 Task: Create a sub task Design and Implement Solution for the task  Implement a feature for users to bookmark and favorite content in the project VectorTech , assign it to team member softage.7@softage.net and update the status of the sub task to  Completed , set the priority of the sub task to High.
Action: Mouse moved to (45, 289)
Screenshot: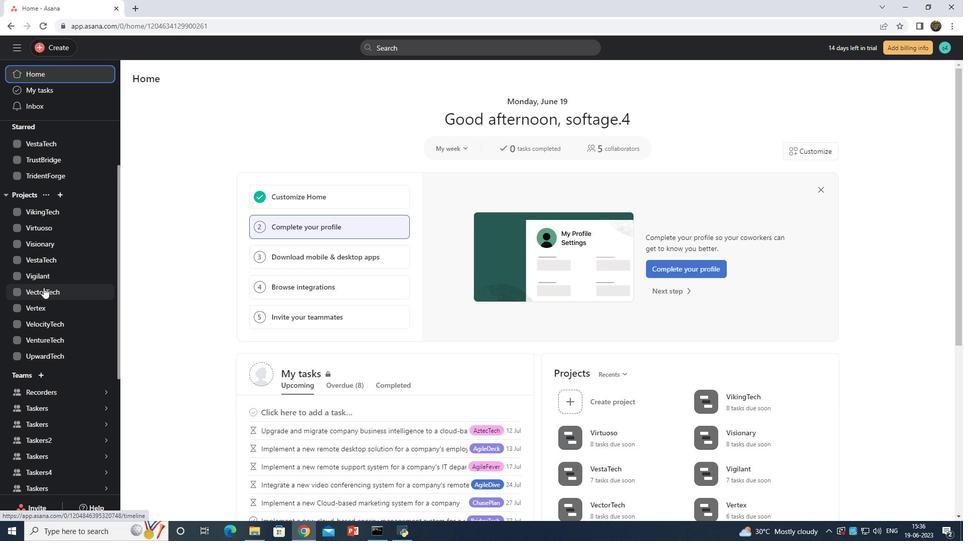 
Action: Mouse pressed left at (45, 289)
Screenshot: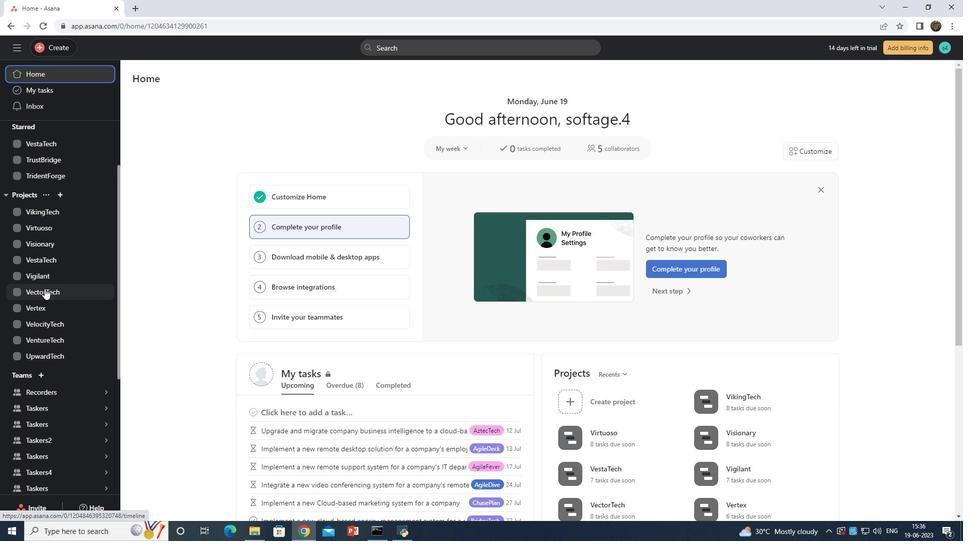 
Action: Mouse moved to (396, 235)
Screenshot: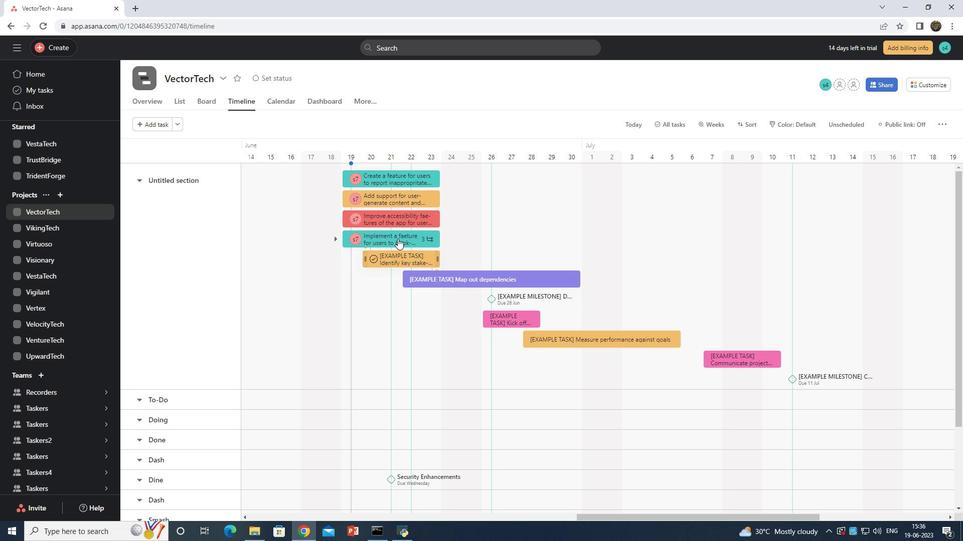 
Action: Mouse pressed left at (396, 235)
Screenshot: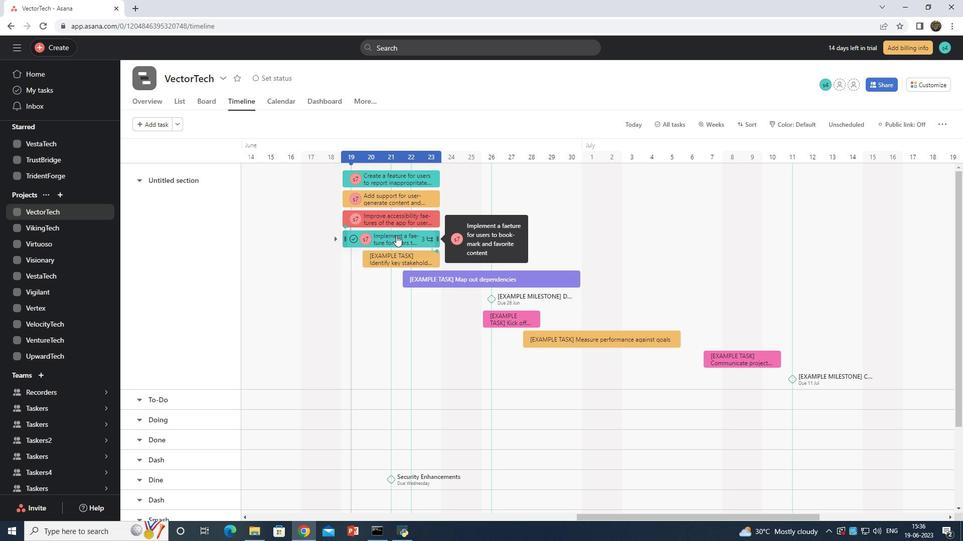 
Action: Mouse moved to (649, 350)
Screenshot: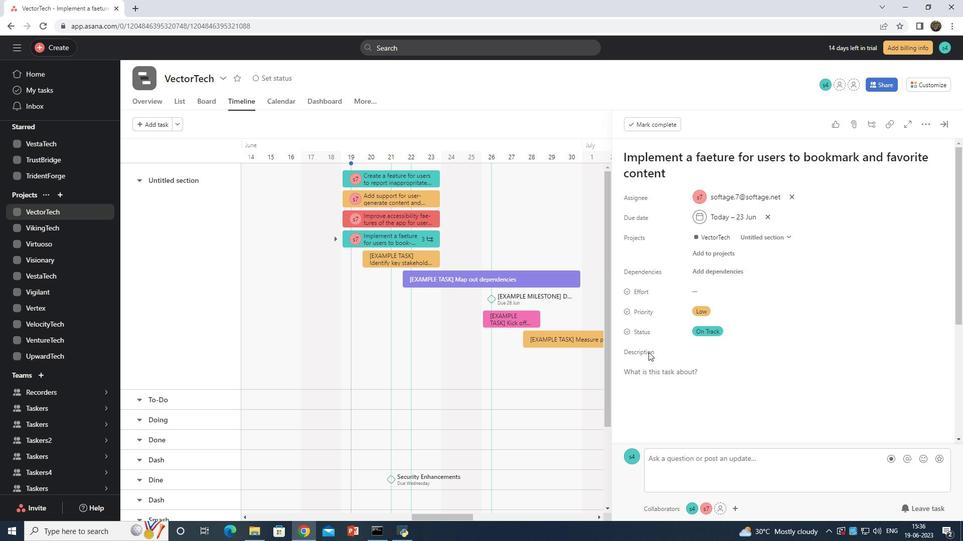
Action: Mouse scrolled (649, 349) with delta (0, 0)
Screenshot: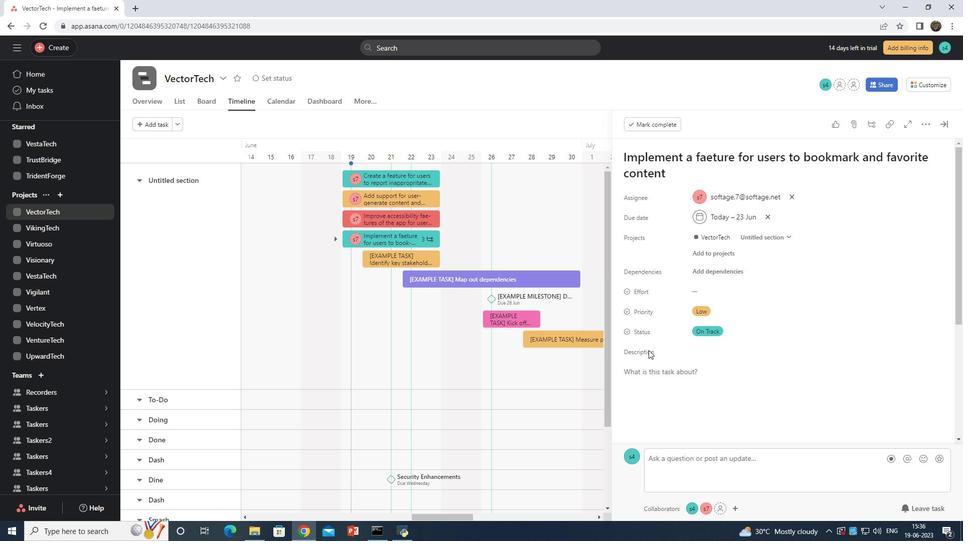 
Action: Mouse scrolled (649, 349) with delta (0, 0)
Screenshot: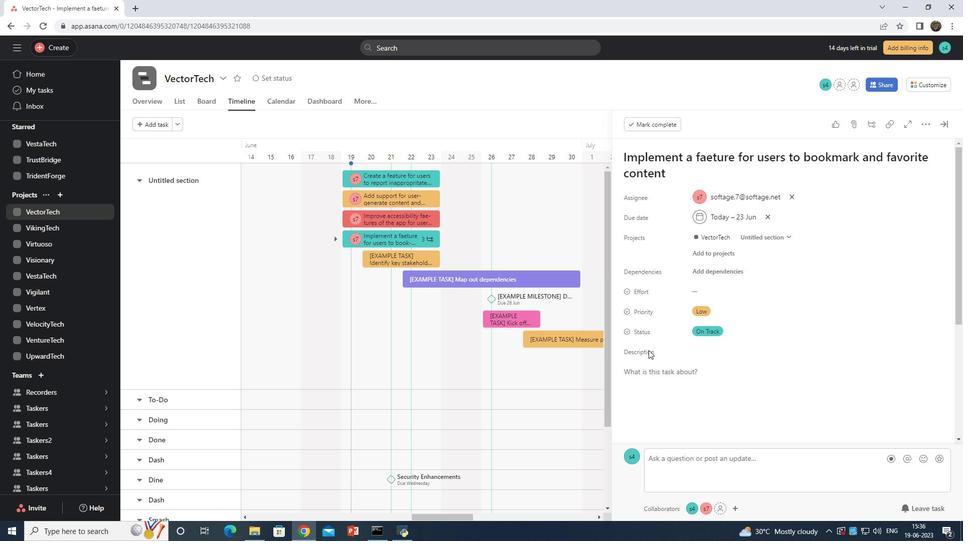 
Action: Mouse moved to (649, 349)
Screenshot: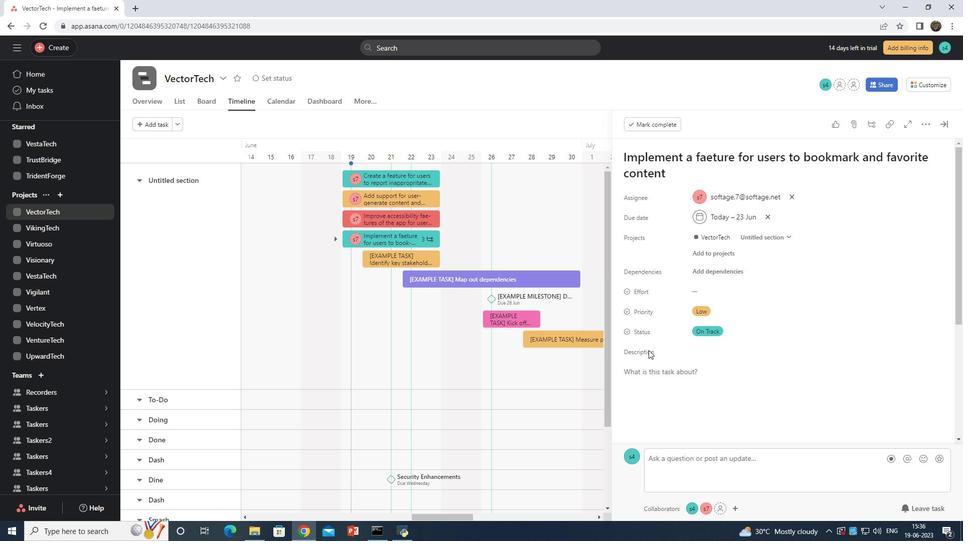 
Action: Mouse scrolled (649, 349) with delta (0, 0)
Screenshot: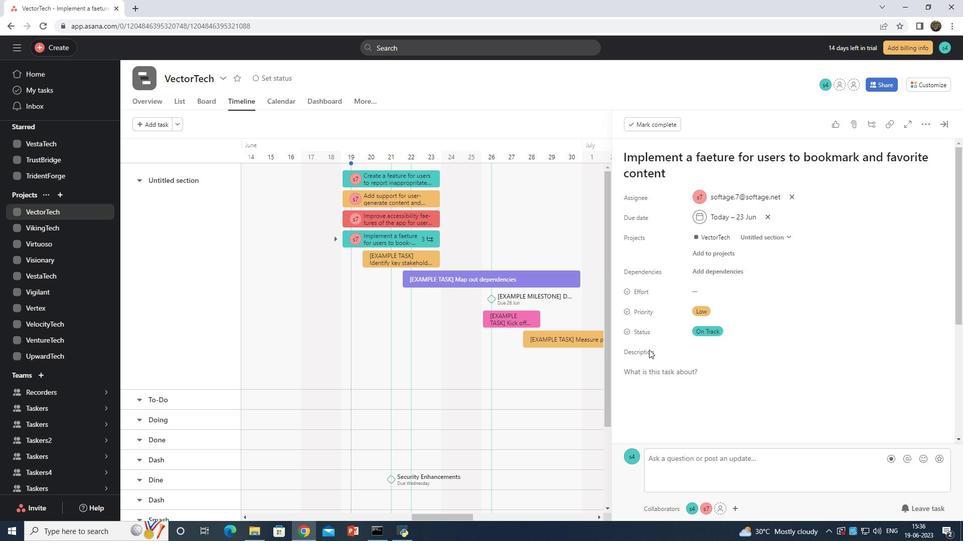 
Action: Mouse moved to (650, 404)
Screenshot: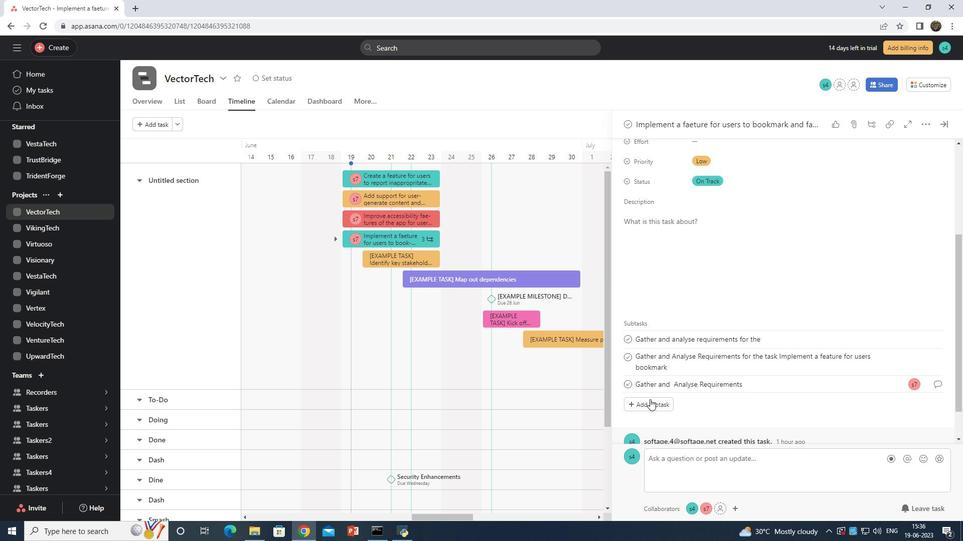 
Action: Mouse pressed left at (650, 404)
Screenshot: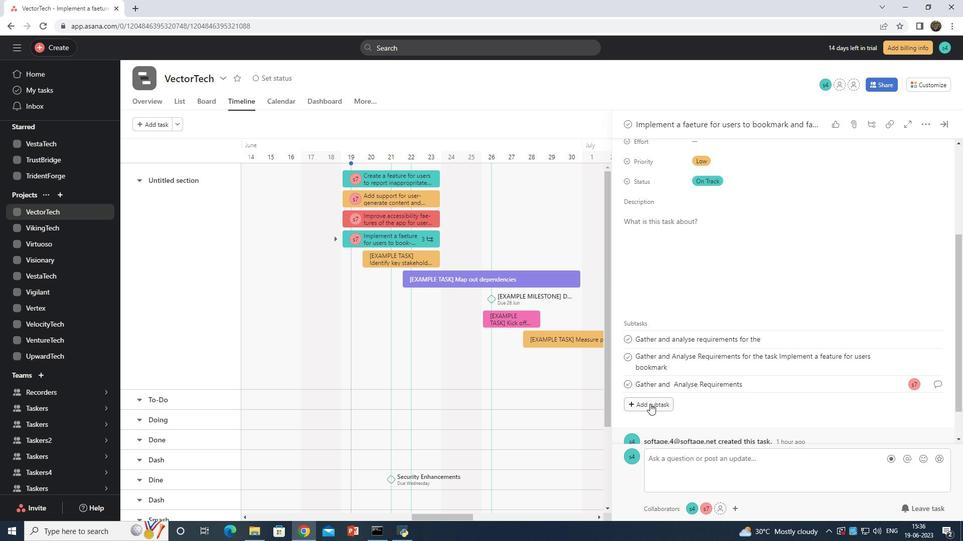 
Action: Mouse moved to (741, 384)
Screenshot: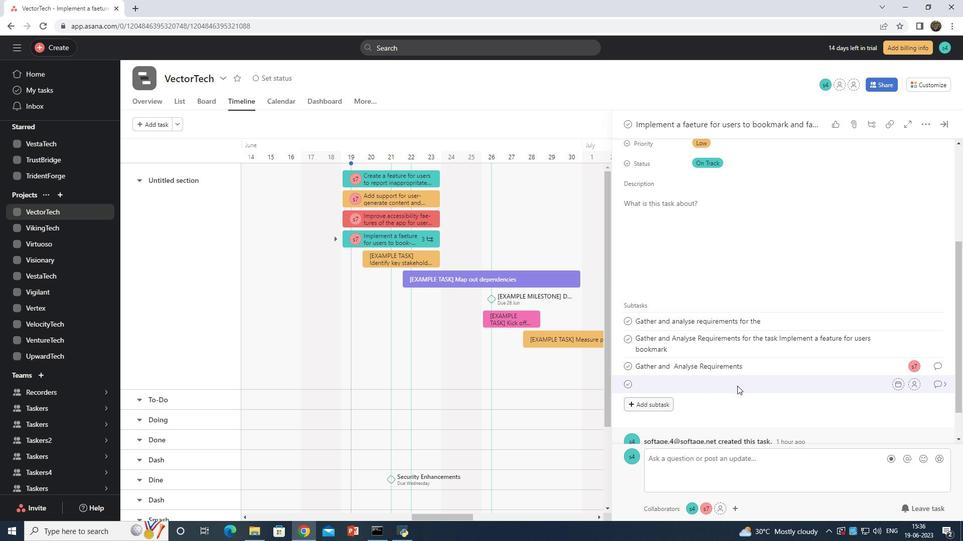 
Action: Key pressed <Key.shift>Design<Key.space>and<Key.space><Key.shift>Implement<Key.space><Key.shift>Solution
Screenshot: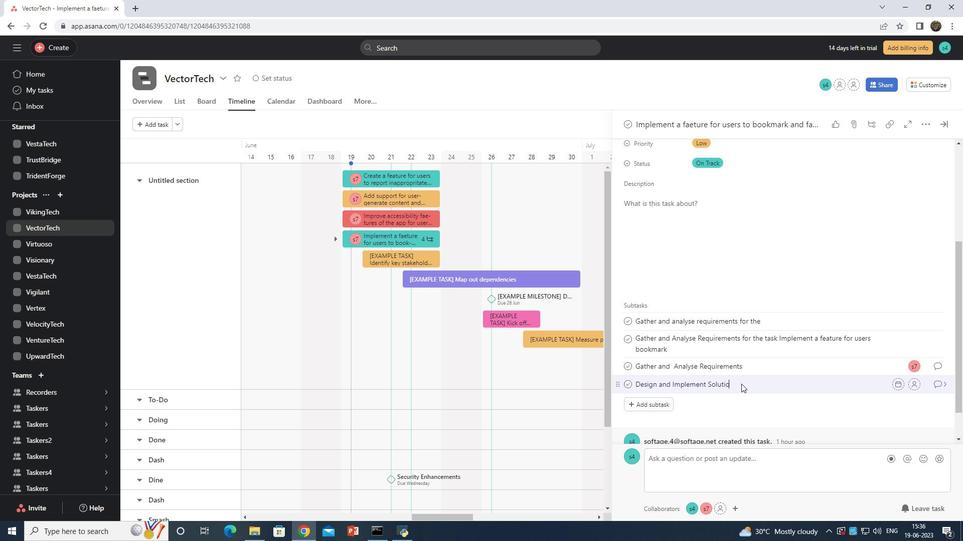 
Action: Mouse moved to (740, 395)
Screenshot: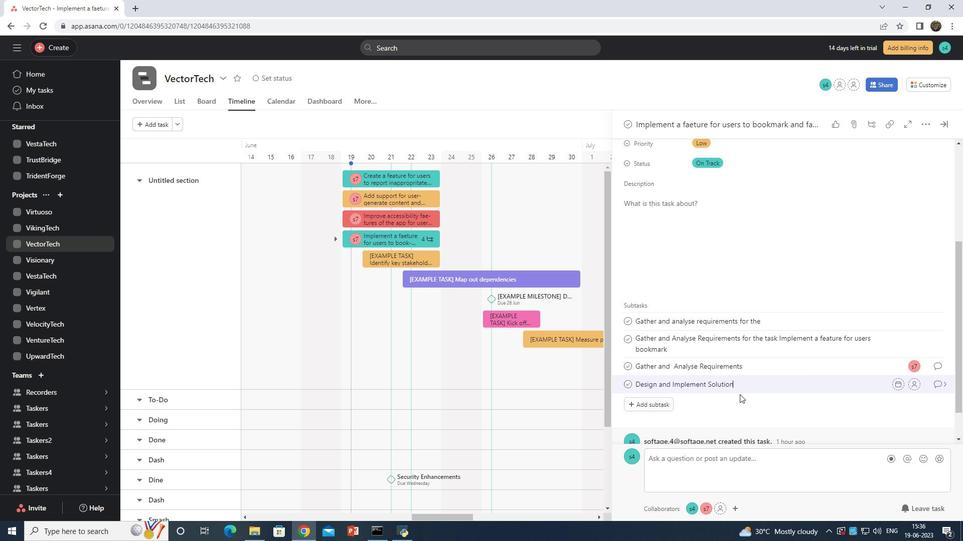 
Action: Mouse scrolled (740, 394) with delta (0, 0)
Screenshot: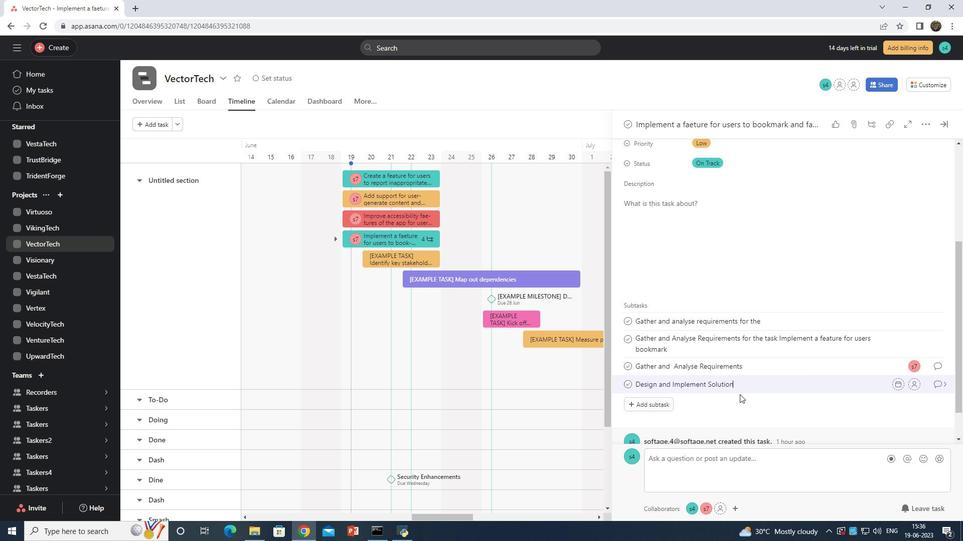 
Action: Mouse moved to (913, 346)
Screenshot: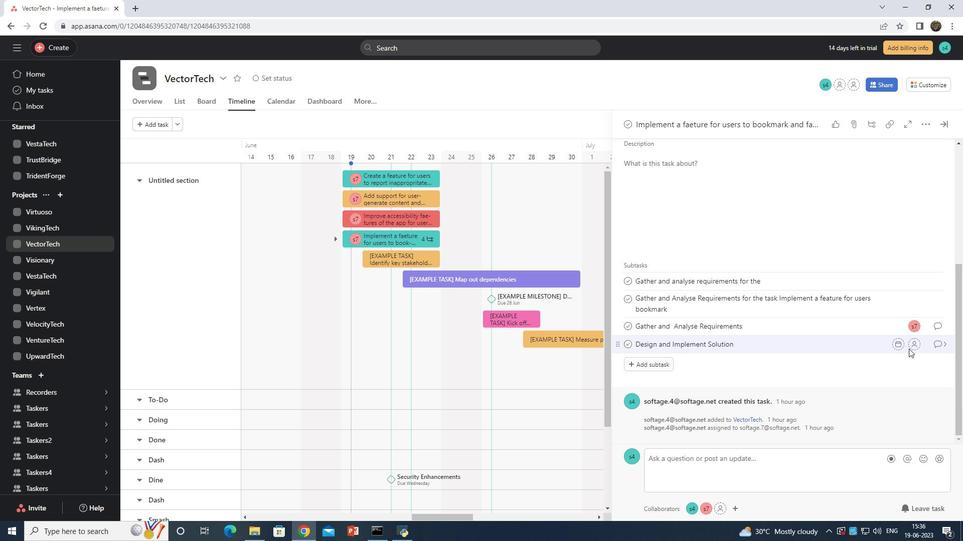 
Action: Mouse pressed left at (913, 346)
Screenshot: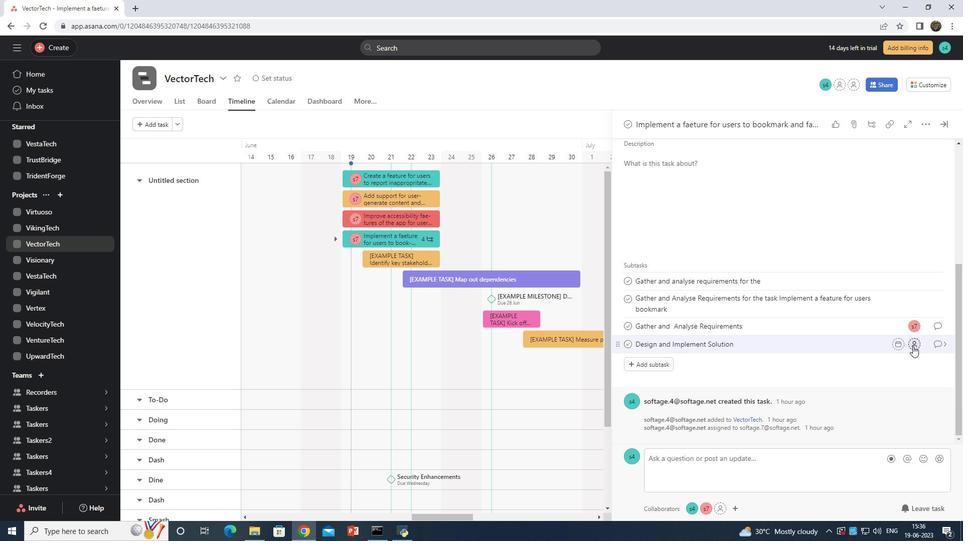 
Action: Mouse moved to (860, 428)
Screenshot: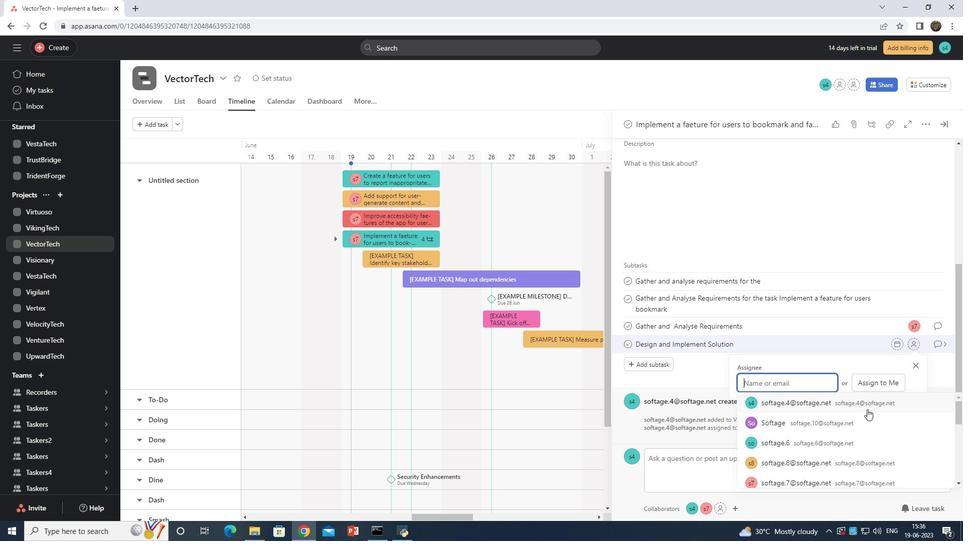 
Action: Mouse scrolled (860, 427) with delta (0, 0)
Screenshot: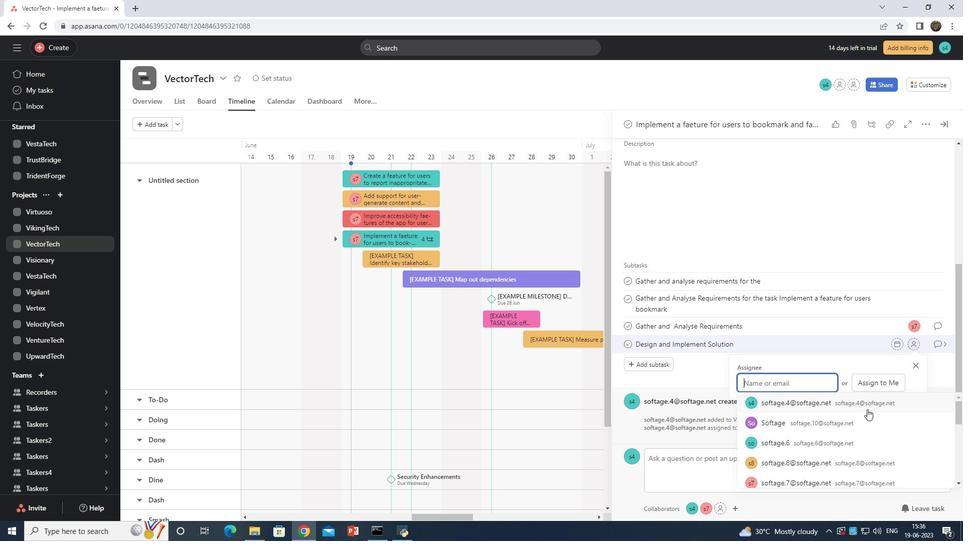 
Action: Mouse moved to (824, 433)
Screenshot: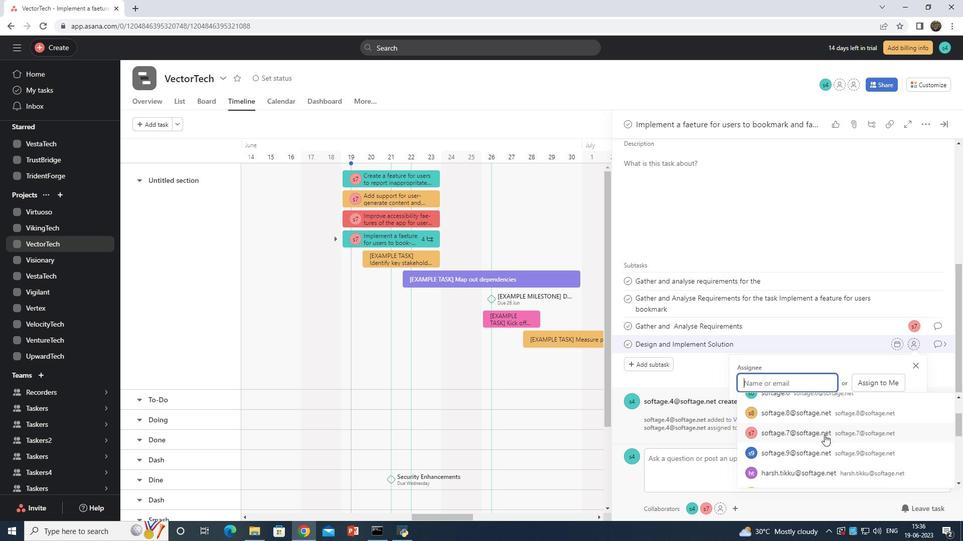
Action: Mouse pressed left at (824, 433)
Screenshot: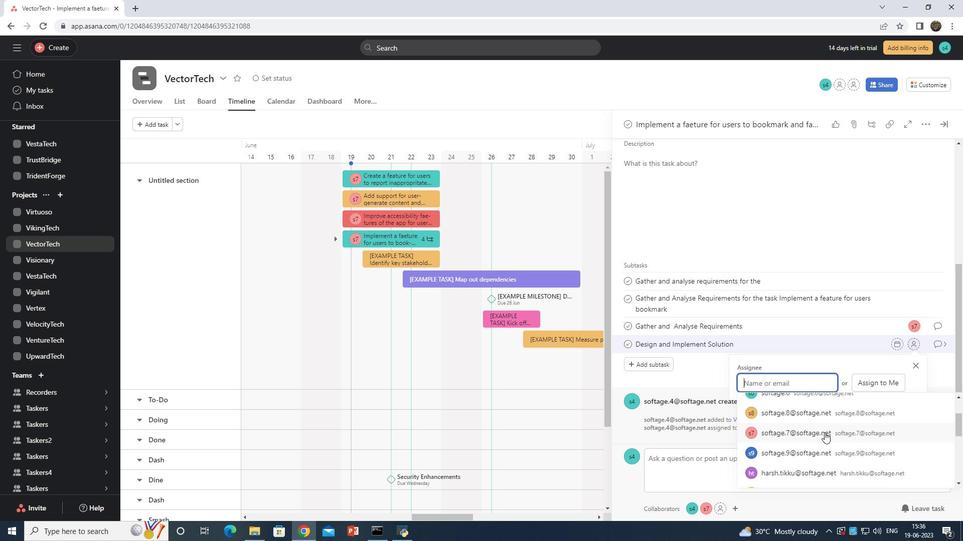 
Action: Mouse moved to (940, 343)
Screenshot: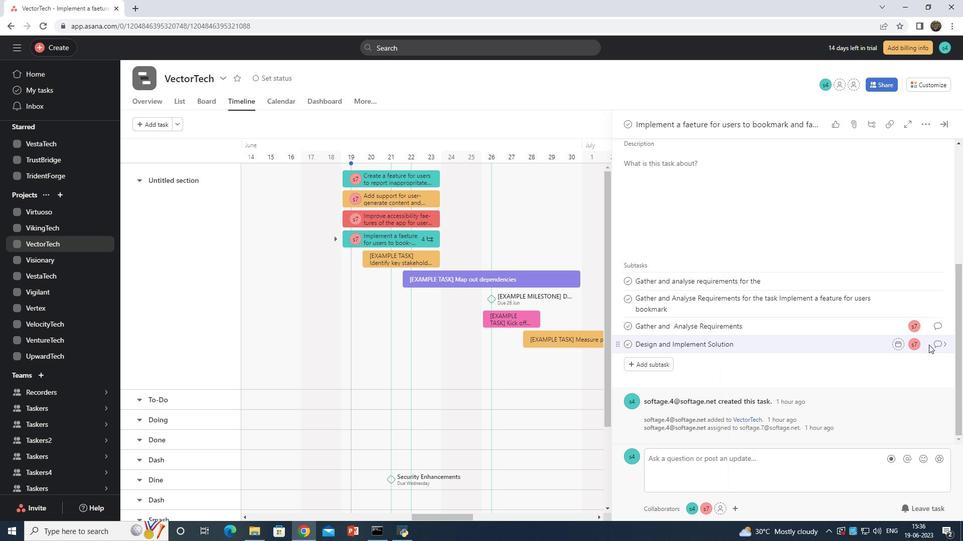 
Action: Mouse pressed left at (940, 343)
Screenshot: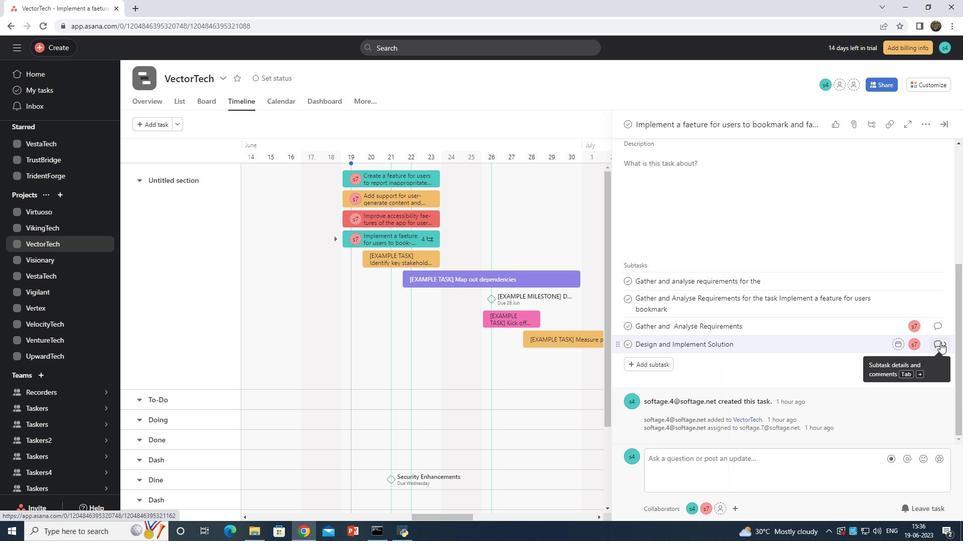 
Action: Mouse moved to (661, 262)
Screenshot: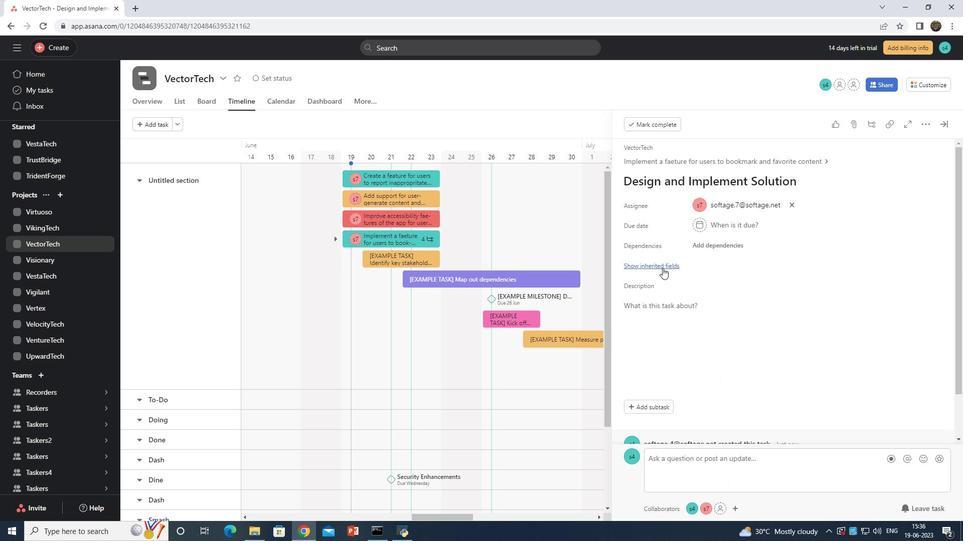 
Action: Mouse pressed left at (661, 262)
Screenshot: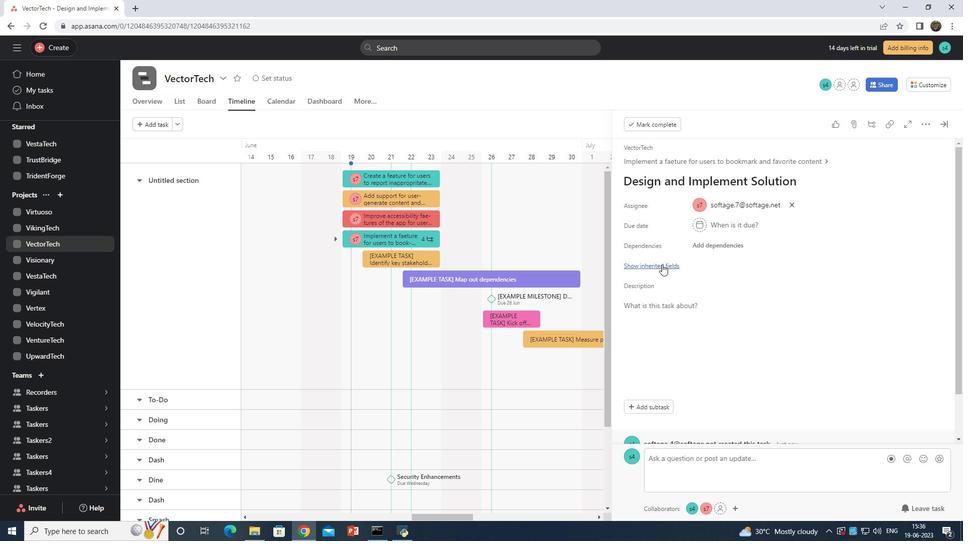 
Action: Mouse moved to (702, 323)
Screenshot: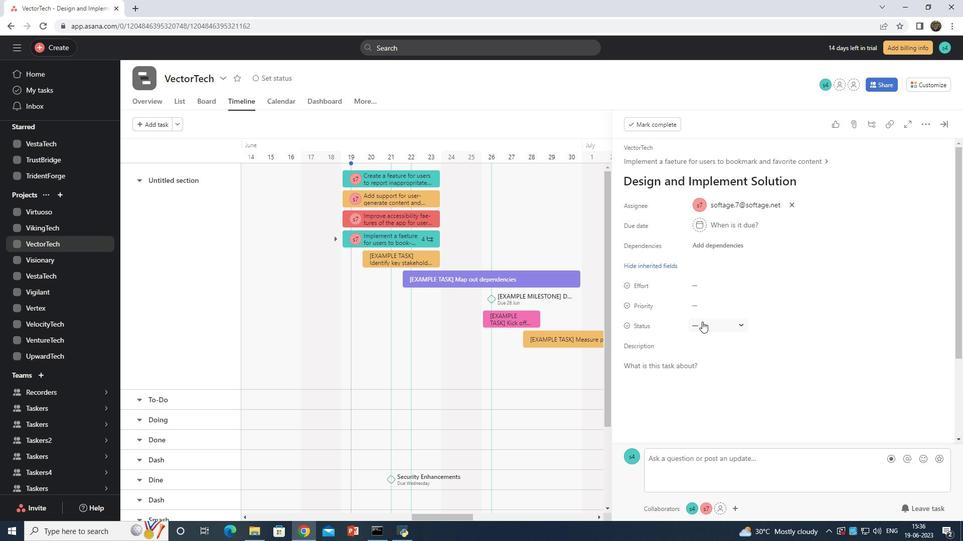 
Action: Mouse pressed left at (702, 323)
Screenshot: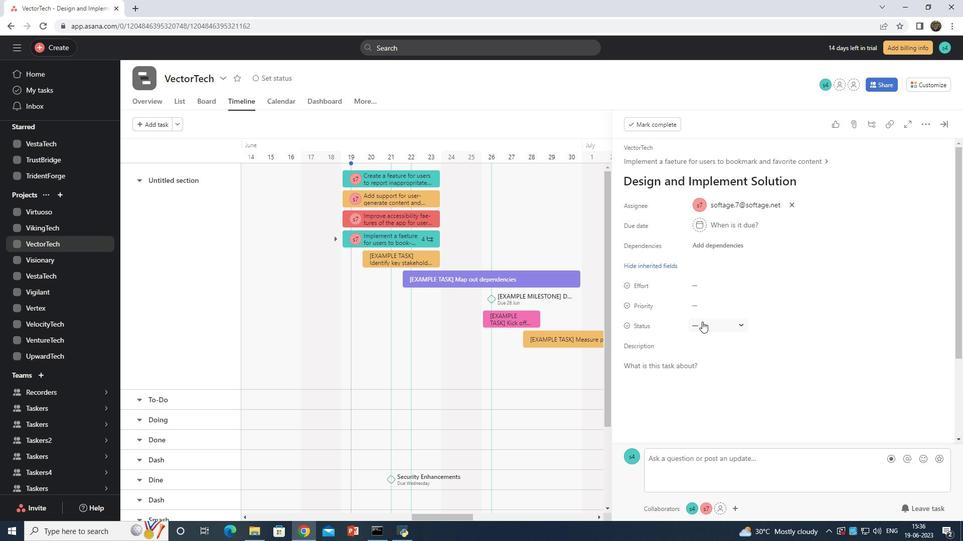 
Action: Mouse moved to (736, 410)
Screenshot: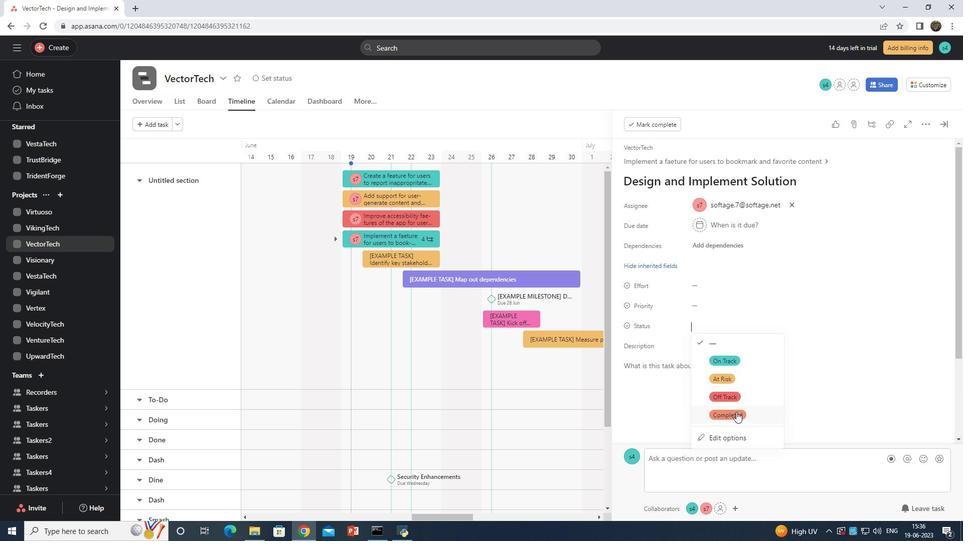 
Action: Mouse pressed left at (736, 410)
Screenshot: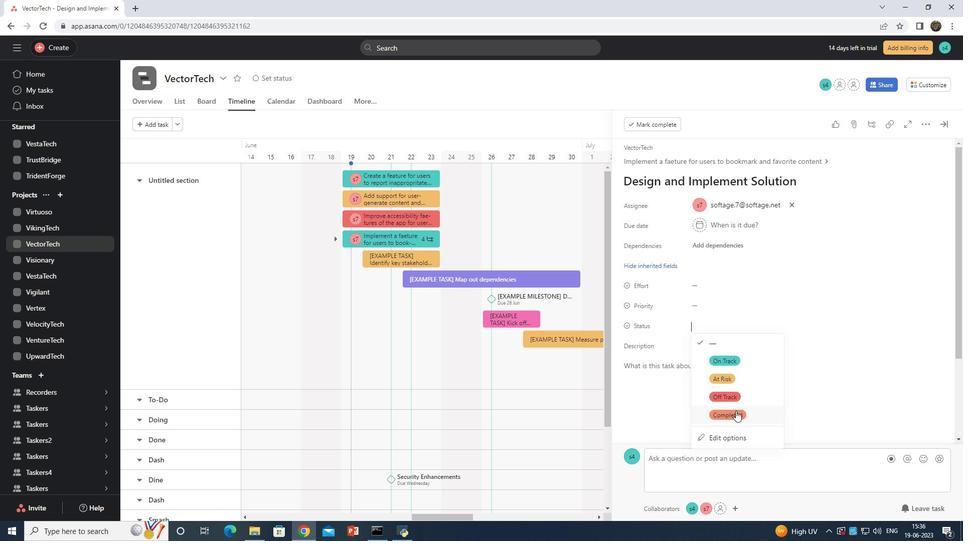 
Action: Mouse moved to (699, 308)
Screenshot: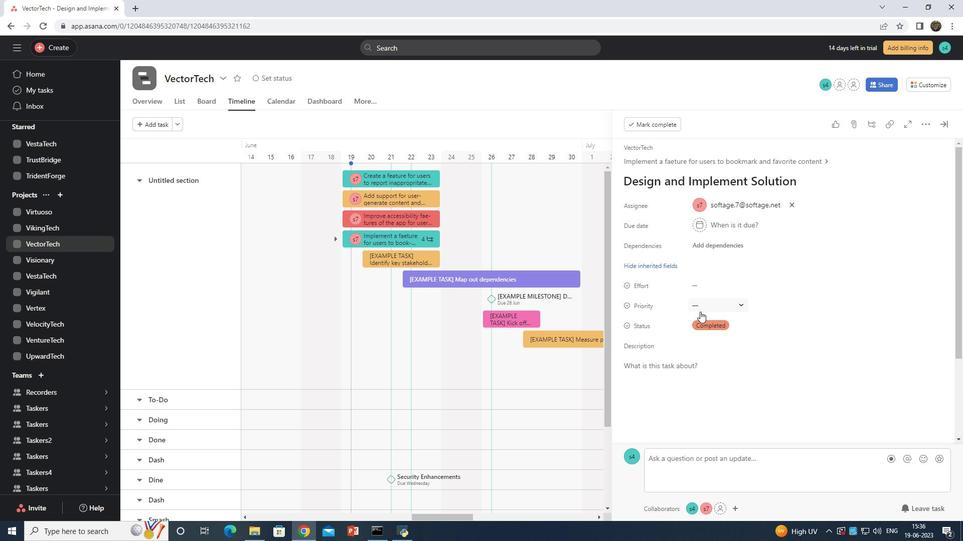 
Action: Mouse pressed left at (699, 308)
Screenshot: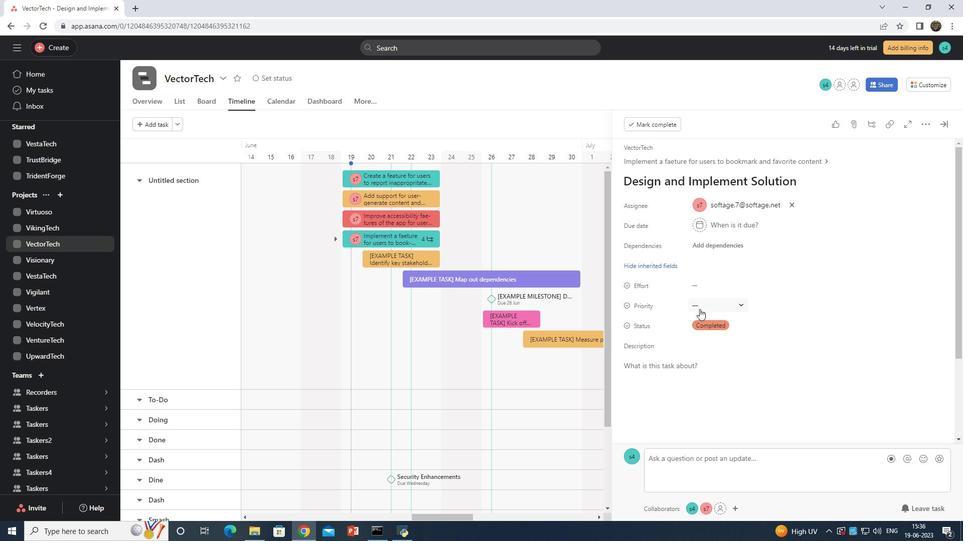 
Action: Mouse moved to (720, 338)
Screenshot: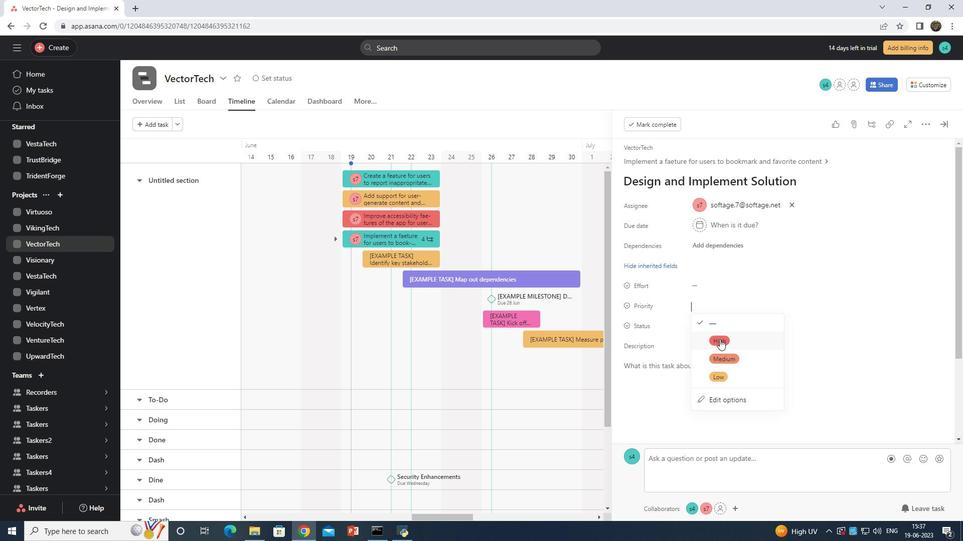 
Action: Mouse pressed left at (720, 338)
Screenshot: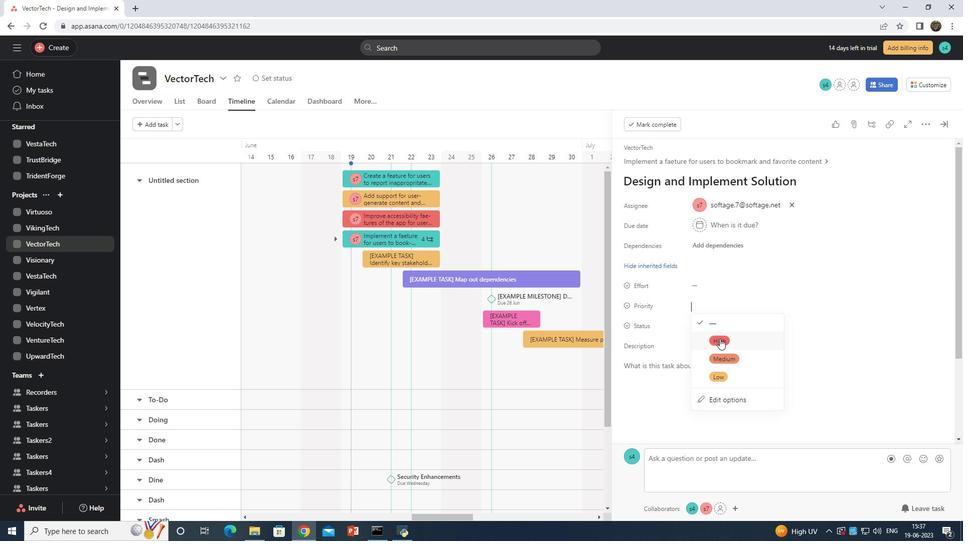 
Action: Mouse moved to (648, 441)
Screenshot: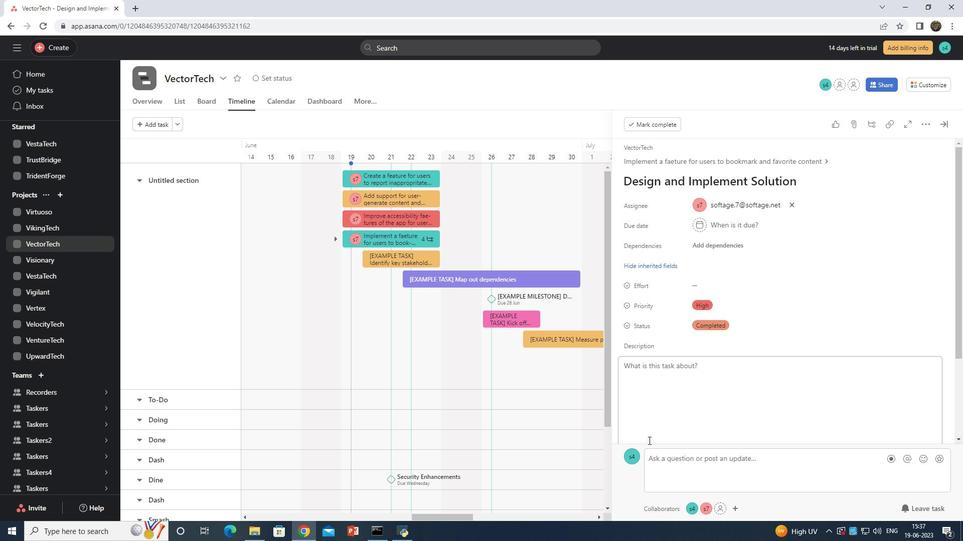 
